 Task: Add an event with the title Webinar: Advanced Google AdWords Campaign Strategies, date '2024/05/12', time 7:30 AM to 9:30 AMand add a description: The session will begin with a brief overview of the current state of transportation and its environmental implications, emphasizing the need for transformative changes. We will then delve into a series of brainstorming exercises designed to spark innovation and encourage out-of-the-box thinking.Select event color  Basil . Add location for the event as: 456 Museumplein, Amsterdam, Netherlands, logged in from the account softage.5@softage.netand send the event invitation to softage.4@softage.net and softage.6@softage.net. Set a reminder for the event Daily
Action: Mouse moved to (911, 66)
Screenshot: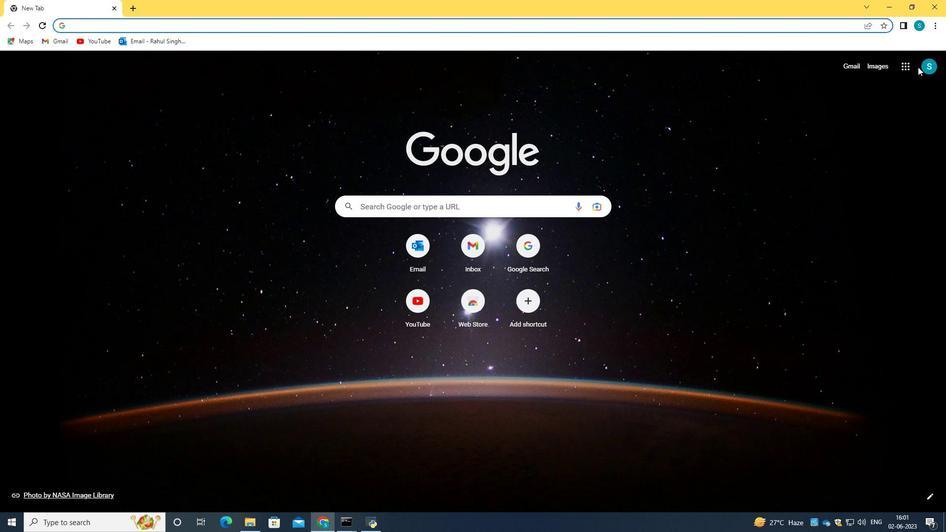 
Action: Mouse pressed left at (911, 66)
Screenshot: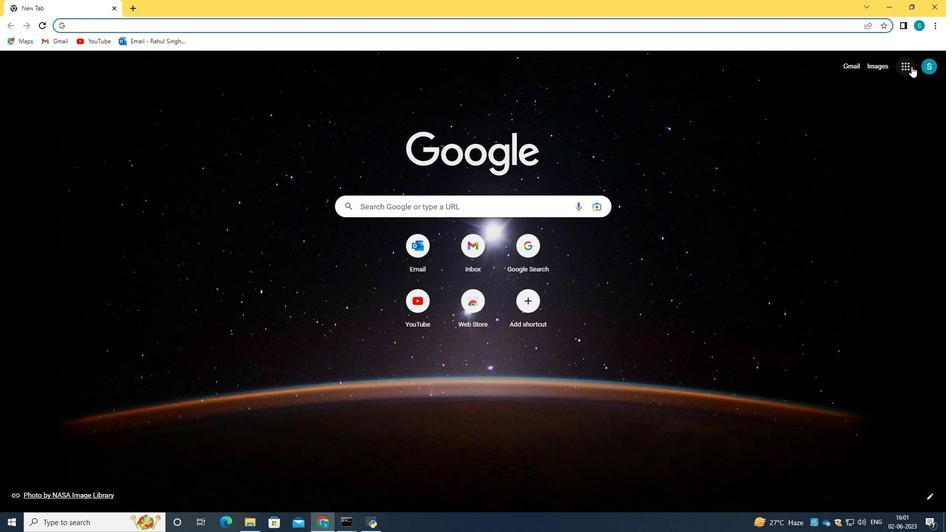 
Action: Mouse moved to (820, 202)
Screenshot: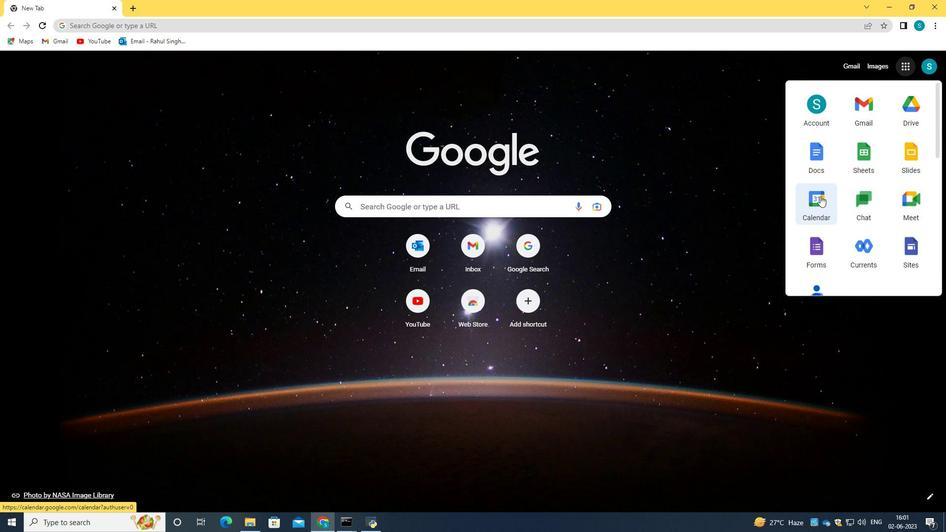 
Action: Mouse pressed left at (820, 202)
Screenshot: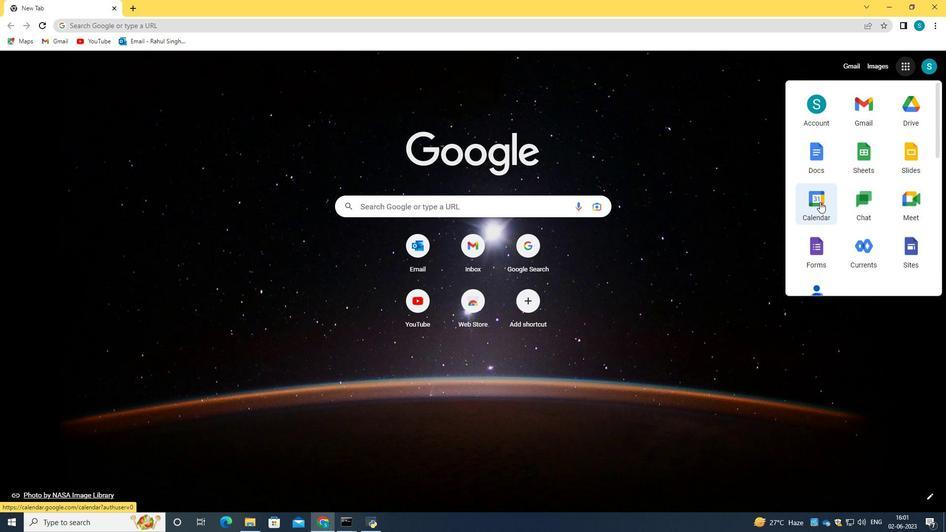 
Action: Mouse moved to (50, 104)
Screenshot: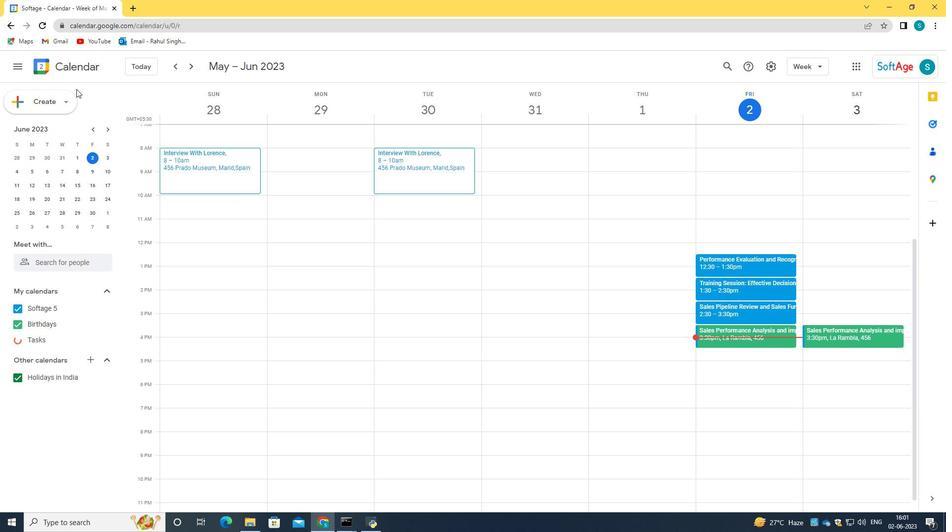 
Action: Mouse pressed left at (50, 104)
Screenshot: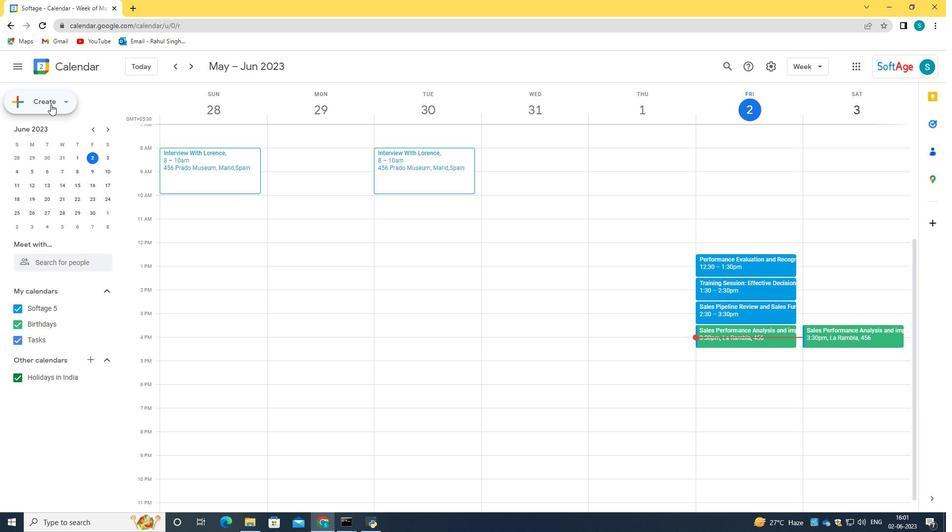 
Action: Mouse moved to (63, 134)
Screenshot: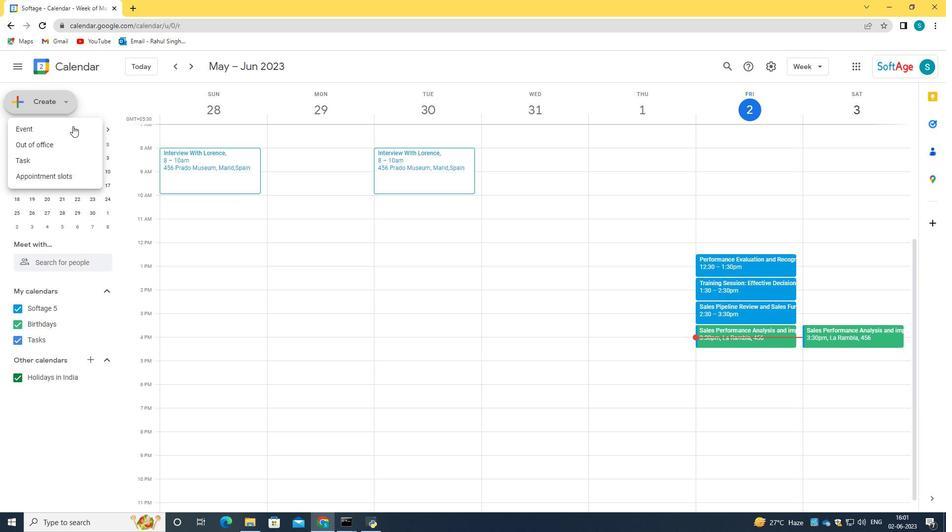 
Action: Mouse pressed left at (63, 134)
Screenshot: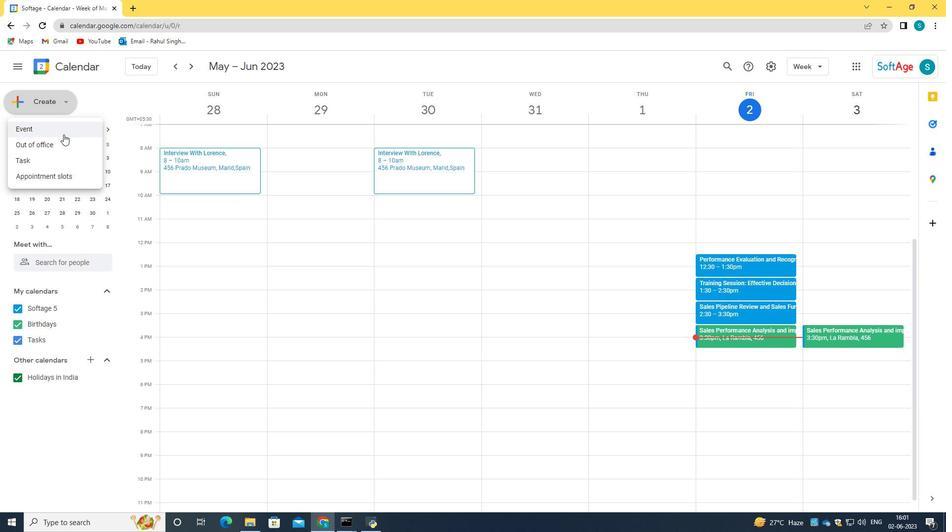 
Action: Mouse moved to (537, 188)
Screenshot: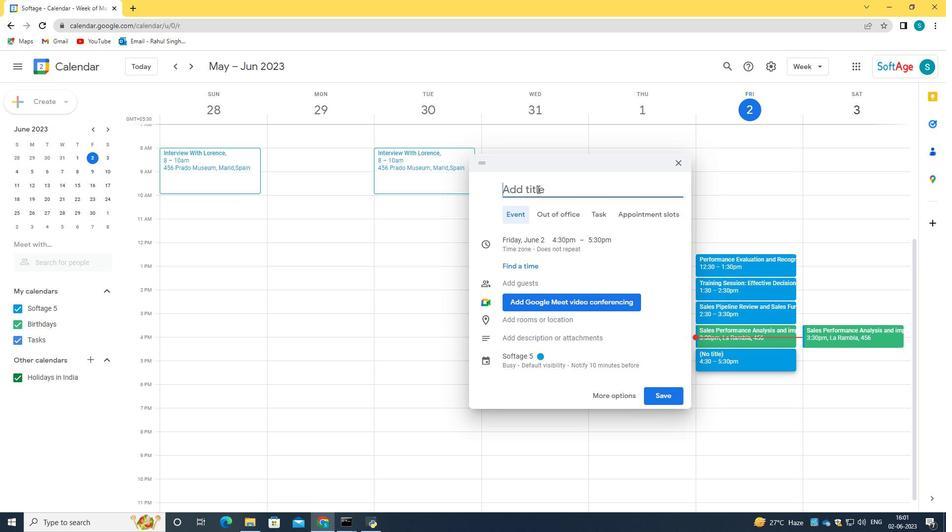 
Action: Key pressed <Key.caps_lock>W<Key.caps_lock>ebinat<Key.backspace>r<Key.shift_r>:<Key.space><Key.caps_lock>A<Key.caps_lock>dvanced<Key.space><Key.caps_lock>G<Key.caps_lock>oogle<Key.space><Key.caps_lock>A<Key.caps_lock>dwords<Key.space><Key.caps_lock>C<Key.caps_lock>ampaign<Key.space><Key.caps_lock>S<Key.caps_lock>trategies
Screenshot: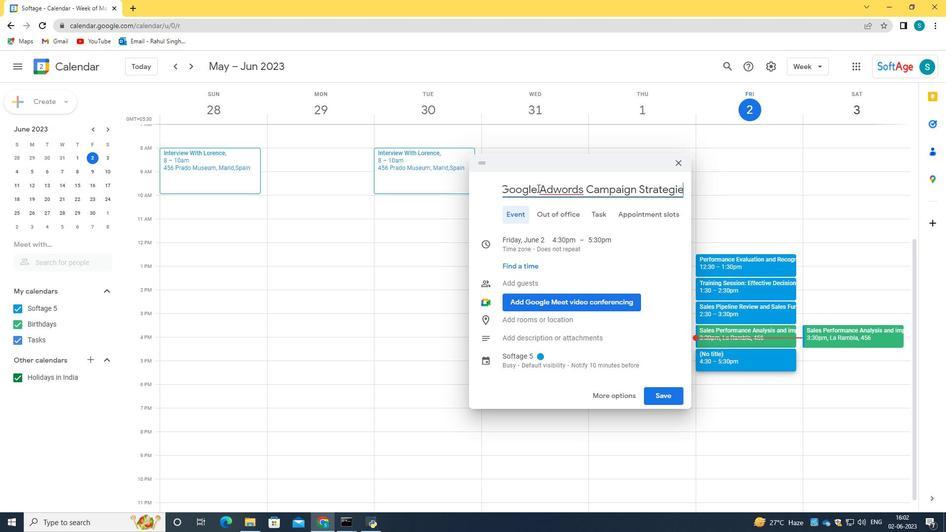 
Action: Mouse moved to (604, 390)
Screenshot: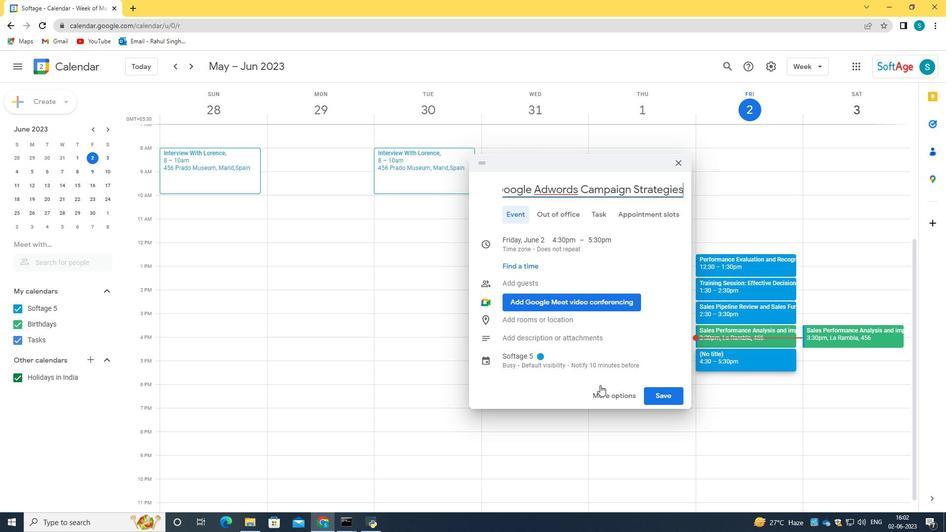 
Action: Mouse pressed left at (604, 390)
Screenshot: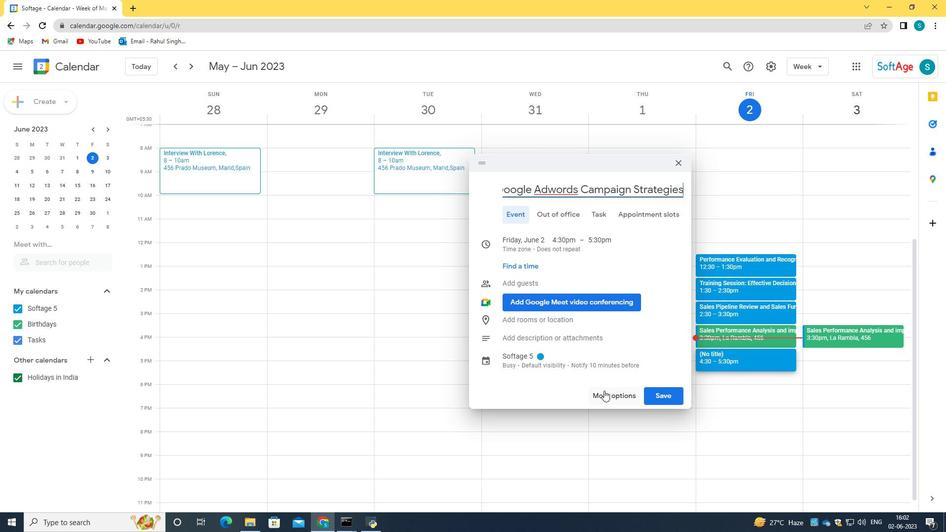 
Action: Mouse moved to (56, 101)
Screenshot: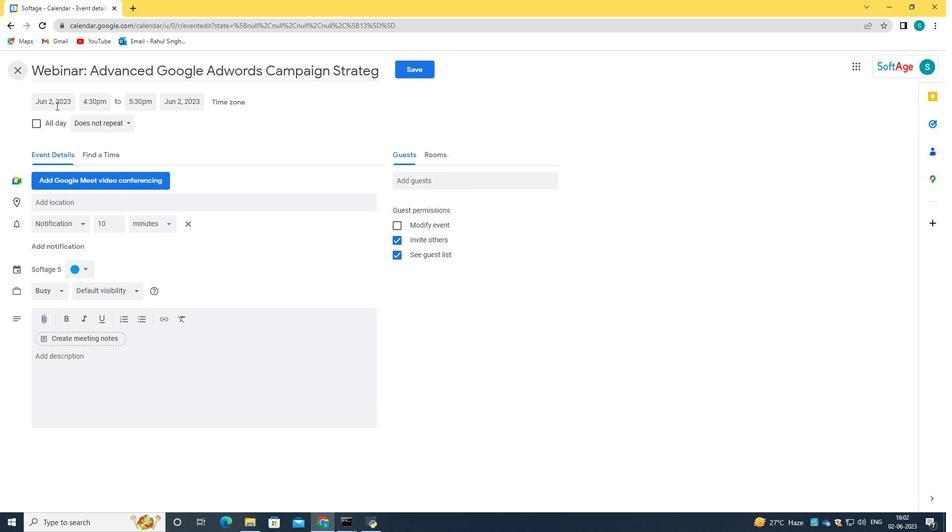 
Action: Mouse pressed left at (56, 101)
Screenshot: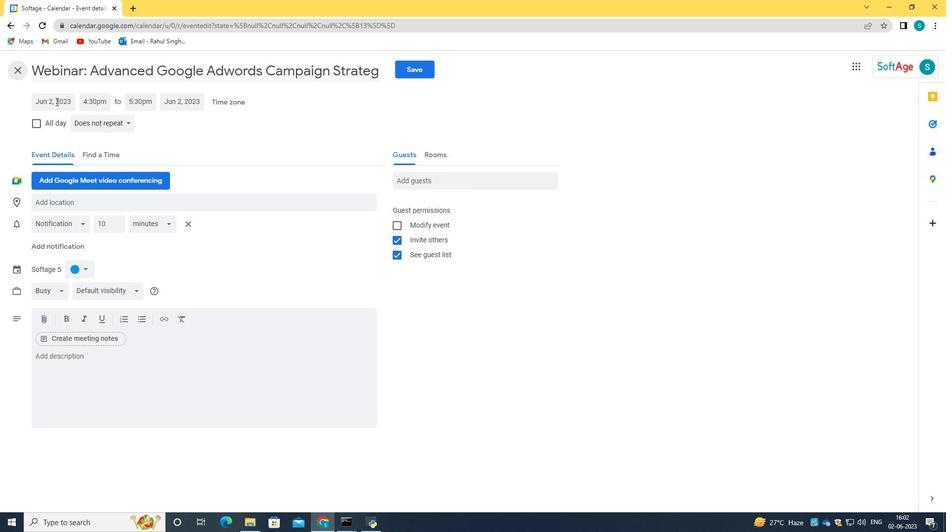 
Action: Key pressed 2024/05/12<Key.tab>7<Key.shift_r>:30am`<Key.backspace><Key.tab>9<Key.shift_r>:30qam<Key.enter>
Screenshot: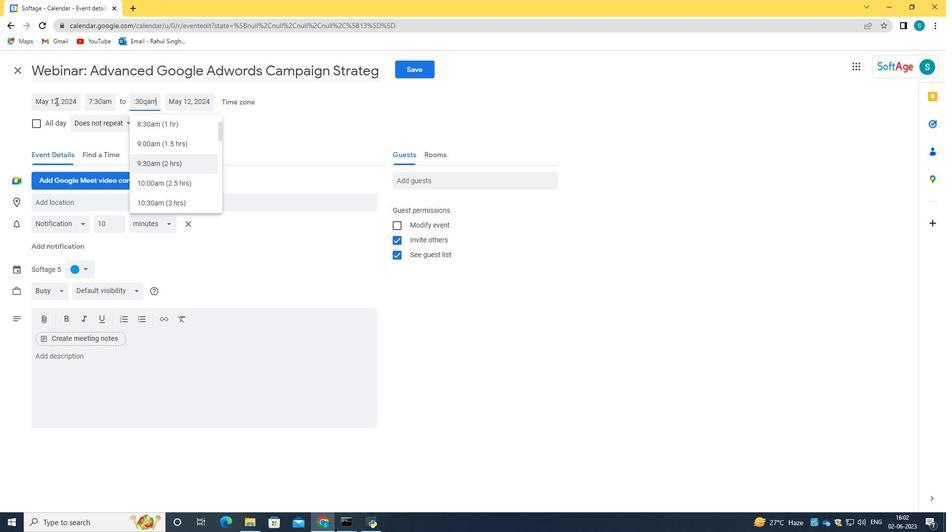 
Action: Mouse moved to (106, 370)
Screenshot: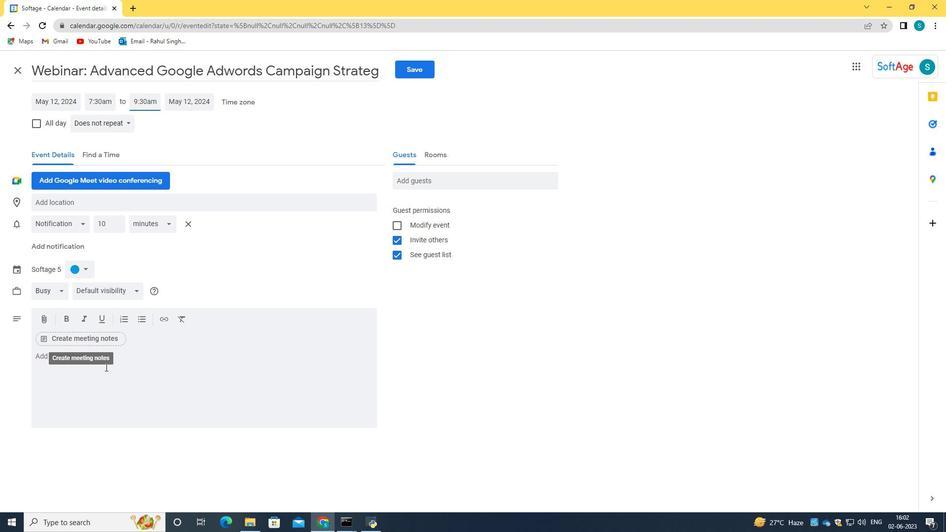 
Action: Mouse pressed left at (106, 370)
Screenshot: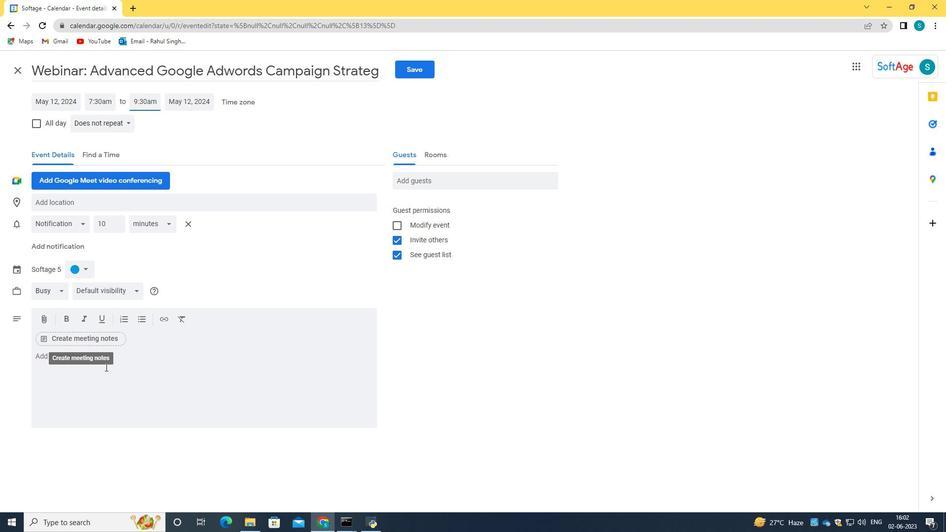 
Action: Key pressed <Key.caps_lock>T<Key.caps_lock>he<Key.space>session<Key.space>will<Key.space>begin<Key.space>with<Key.space>t<Key.backspace>a<Key.space>brief<Key.space>overview<Key.space>of<Key.space>the<Key.space>current<Key.space>statate<Key.space><Key.backspace><Key.backspace><Key.backspace><Key.backspace>e<Key.space>of<Key.space>transportation<Key.space>and<Key.space>its<Key.space>i<Key.backspace>environmental<Key.space>implications,<Key.space>emphasizing<Key.space>the<Key.space>need<Key.space>for<Key.space>transformative<Key.space>changes.<Key.space><Key.caps_lock>W<Key.caps_lock>e<Key.space>will<Key.space>then<Key.space>delve<Key.space>into<Key.space>a<Key.space>series<Key.space>of<Key.space>brainstorming<Key.space>exercises<Key.space>desingned<Key.space>=<Key.backspace><Key.backspace><Key.backspace><Key.backspace><Key.backspace>ed<Key.space><Key.backspace><Key.backspace><Key.backspace><Key.backspace><Key.backspace><Key.backspace>igned<Key.space><Key.space><Key.backspace>to<Key.space>spark<Key.space>inni<Key.backspace>ovation<Key.space>and<Key.space>encourage<Key.space>out<Key.space><Key.backspace>-of<Key.space><Key.backspace>-the<Key.space><Key.backspace>-boz<Key.space>think<Key.backspace><Key.backspace><Key.backspace><Key.backspace><Key.backspace><Key.backspace>x<Key.backspace><Key.backspace>x<Key.space>thinking.
Screenshot: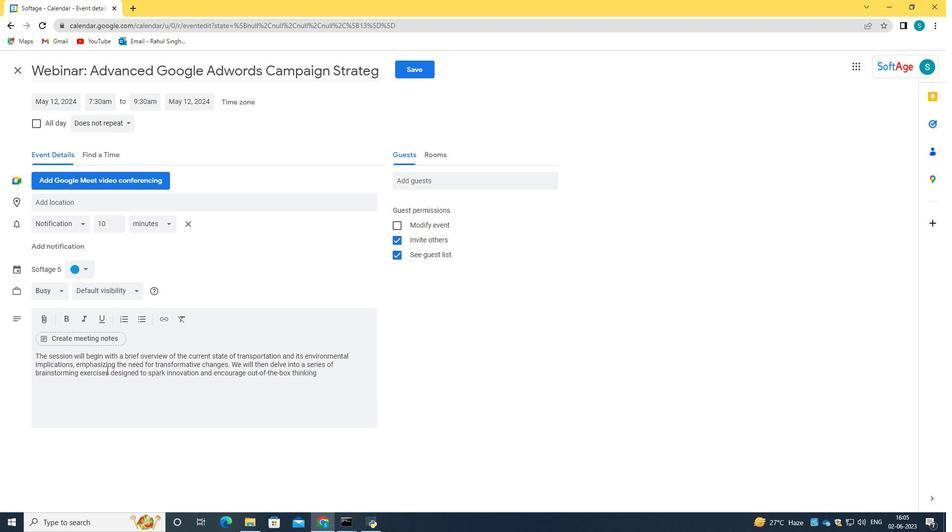 
Action: Mouse moved to (81, 269)
Screenshot: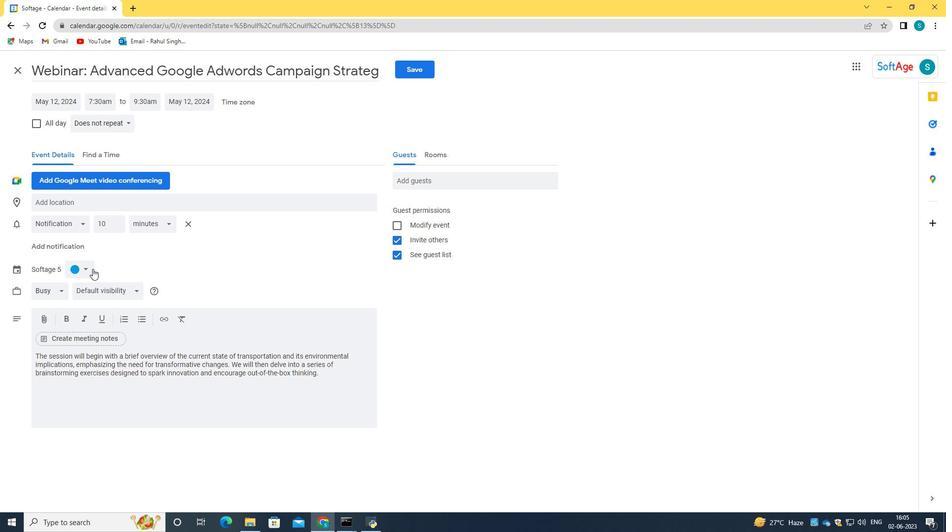 
Action: Mouse pressed left at (81, 269)
Screenshot: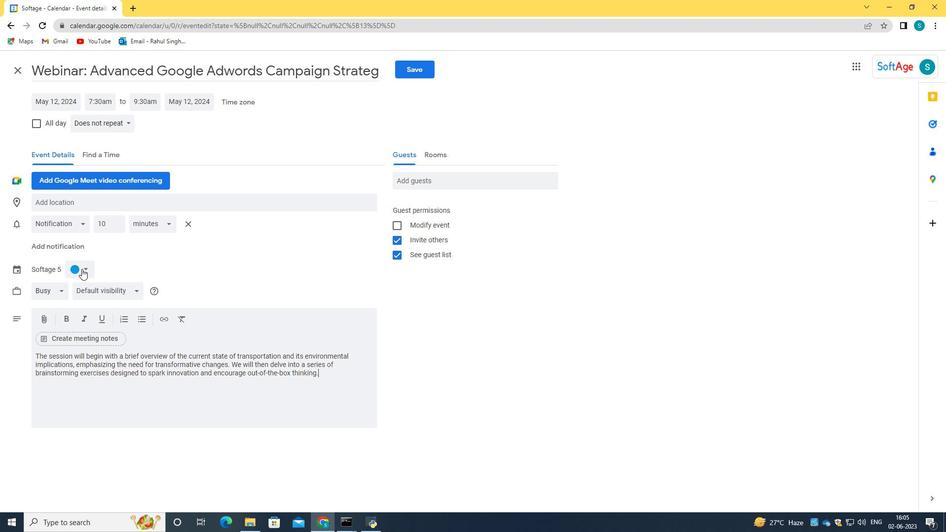 
Action: Mouse moved to (88, 294)
Screenshot: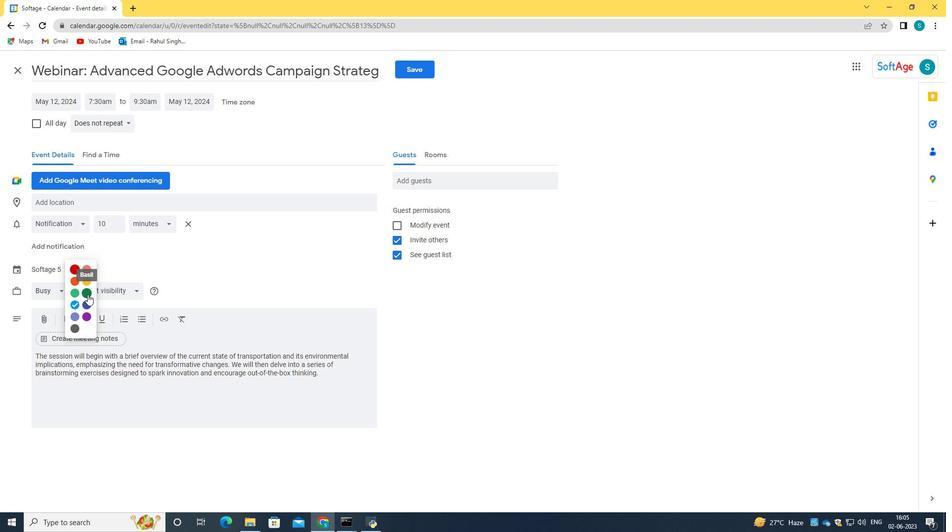 
Action: Mouse pressed left at (88, 294)
Screenshot: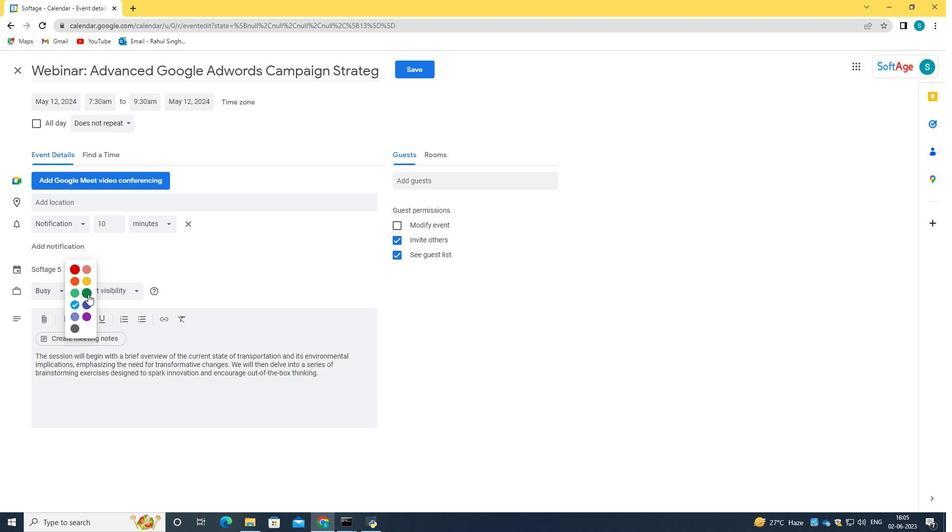 
Action: Mouse moved to (115, 204)
Screenshot: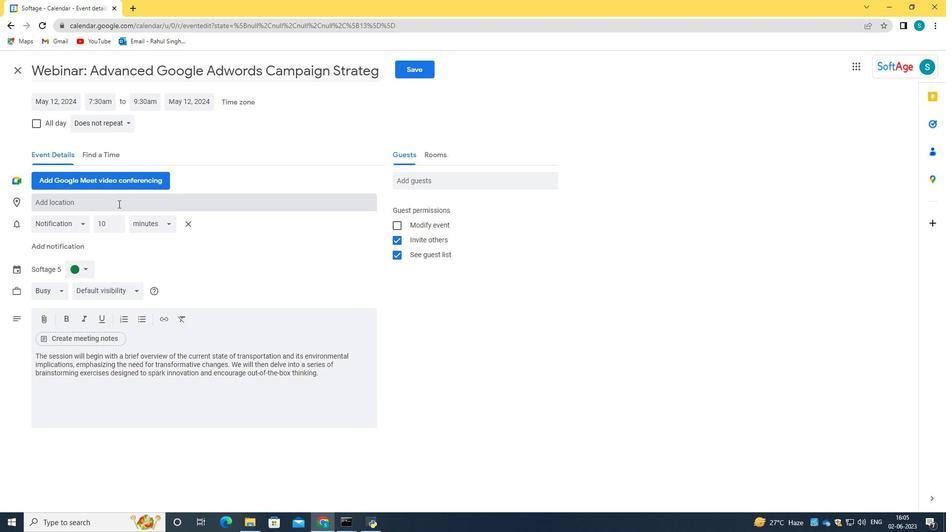 
Action: Mouse pressed left at (115, 204)
Screenshot: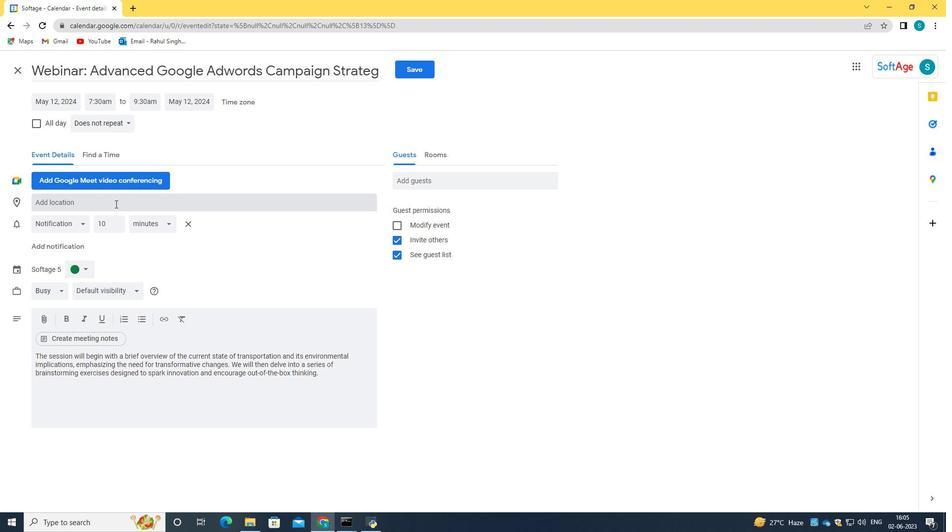 
Action: Key pressed 456<Key.space><Key.caps_lock>M<Key.caps_lock>useumplein,<Key.space>=<Key.backspace><Key.backspace>
Screenshot: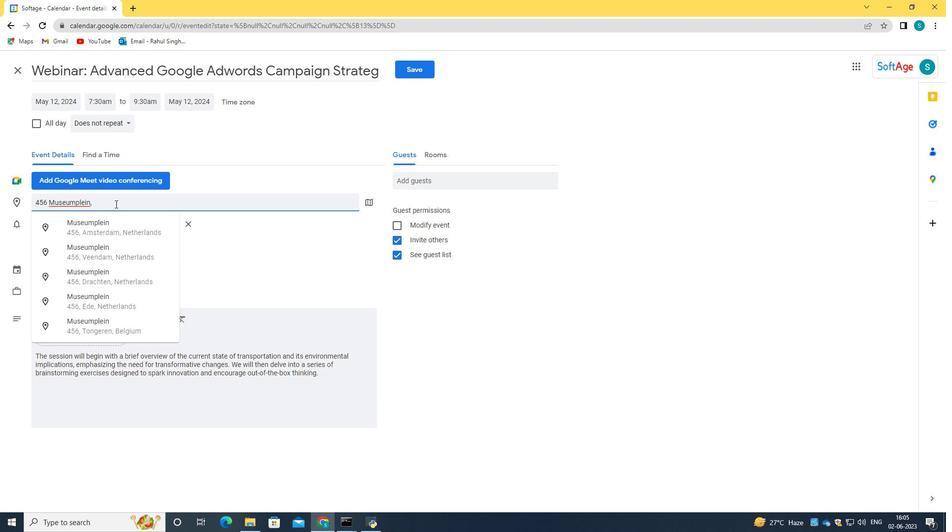 
Action: Mouse moved to (98, 227)
Screenshot: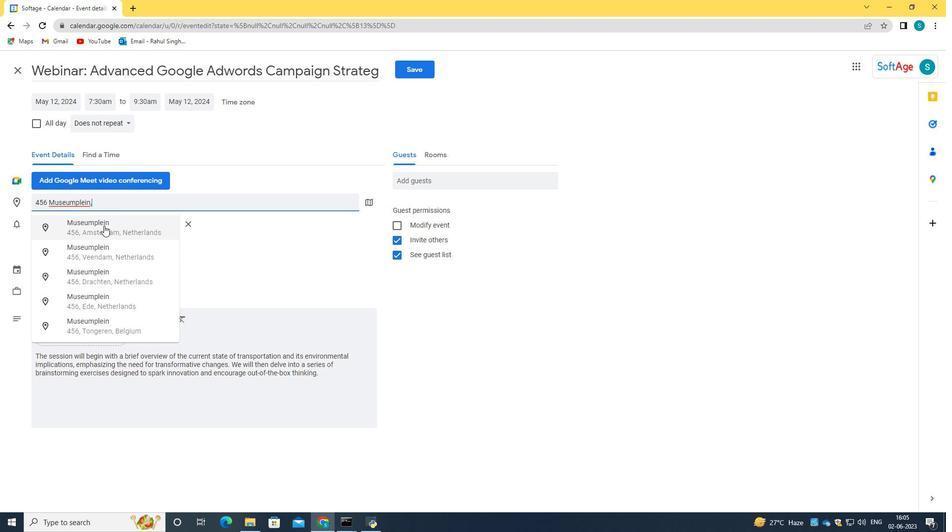 
Action: Mouse pressed left at (98, 227)
Screenshot: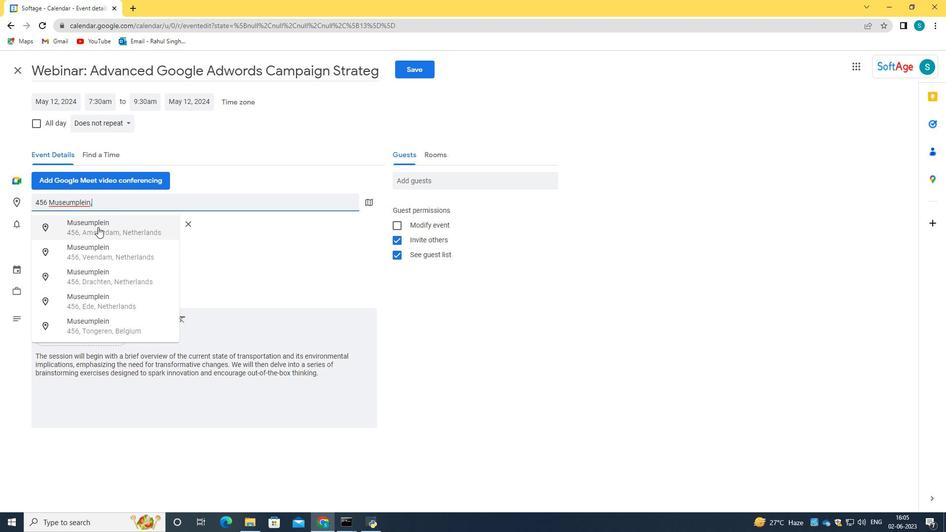 
Action: Mouse moved to (488, 182)
Screenshot: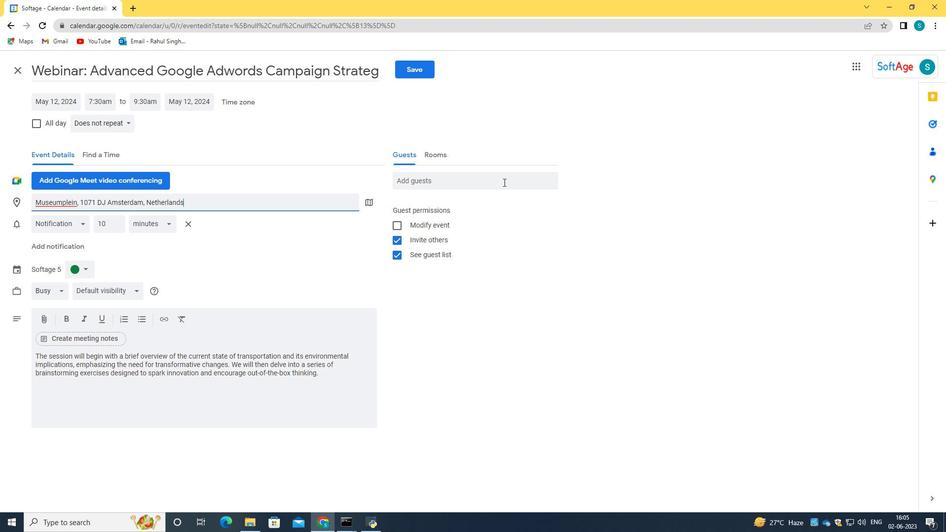 
Action: Mouse pressed left at (488, 182)
Screenshot: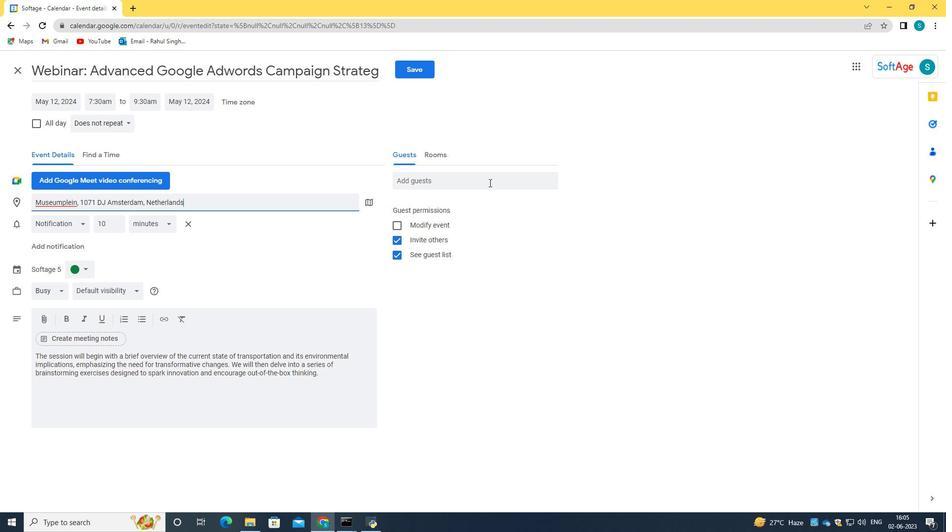 
Action: Mouse moved to (487, 183)
Screenshot: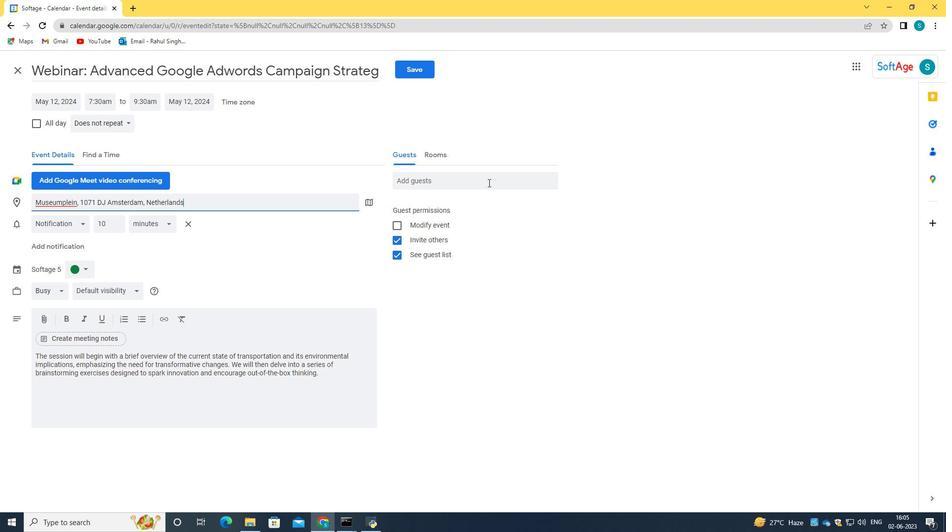 
Action: Key pressed <Key.caps_lock><Key.caps_lock>softage.5<Key.shift>@softage.net<Key.tab>
Screenshot: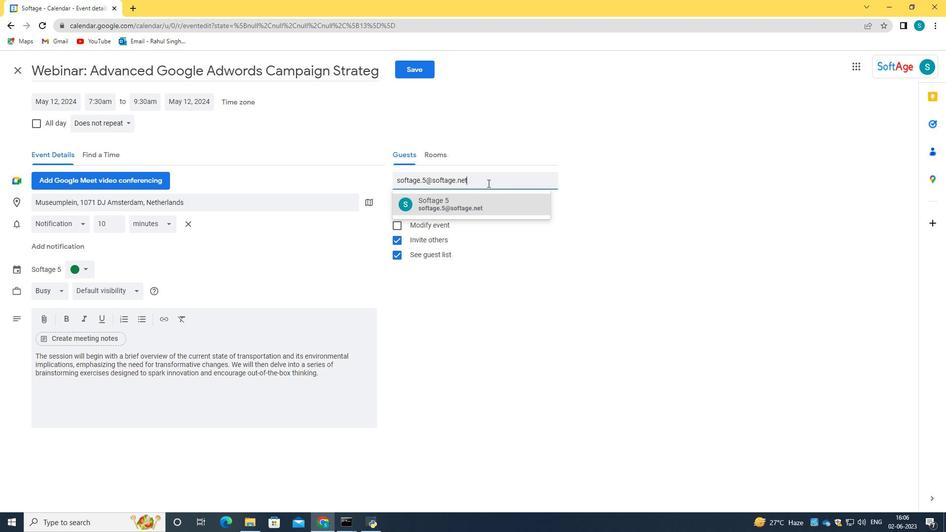 
Action: Mouse moved to (448, 183)
Screenshot: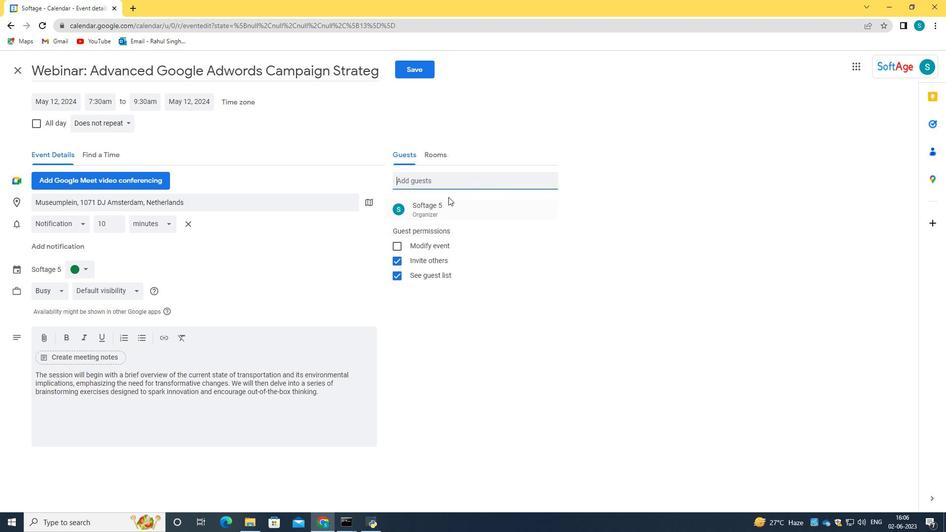 
Action: Mouse pressed left at (448, 183)
Screenshot: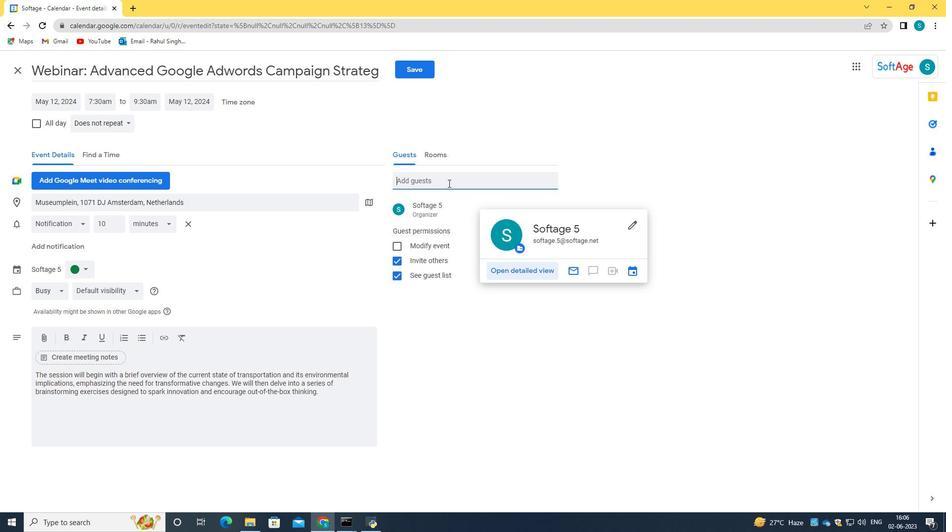 
Action: Key pressed softage.4<Key.shift>@softage/<Key.backspace>.m<Key.backspace>nm<Key.backspace>net
Screenshot: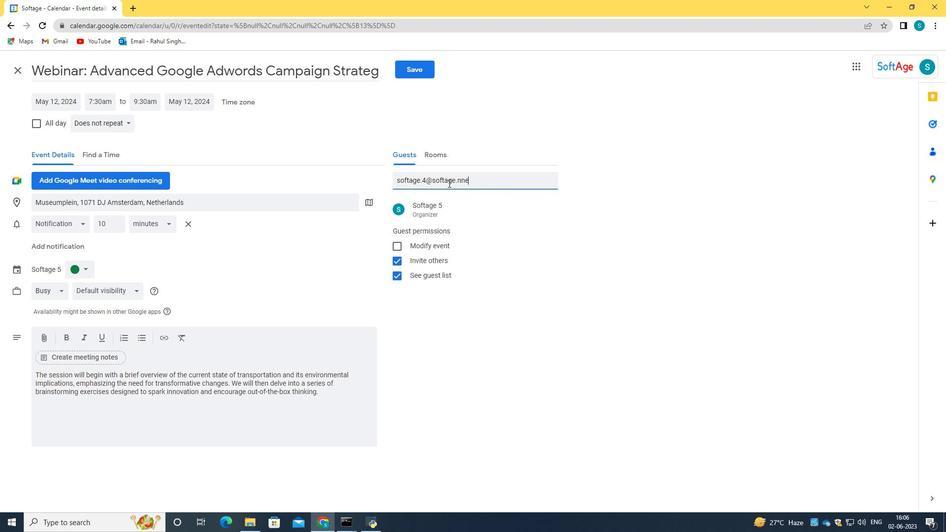 
Action: Mouse moved to (466, 180)
Screenshot: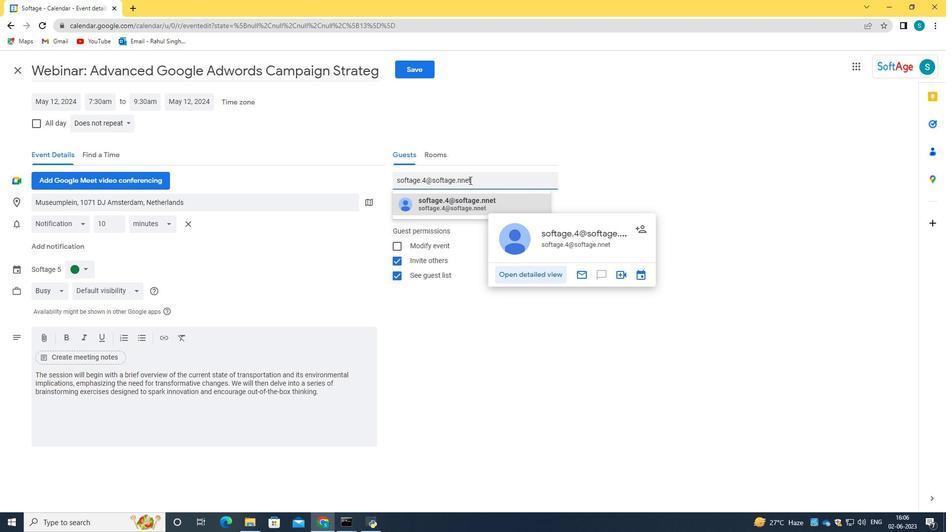 
Action: Mouse pressed left at (466, 180)
Screenshot: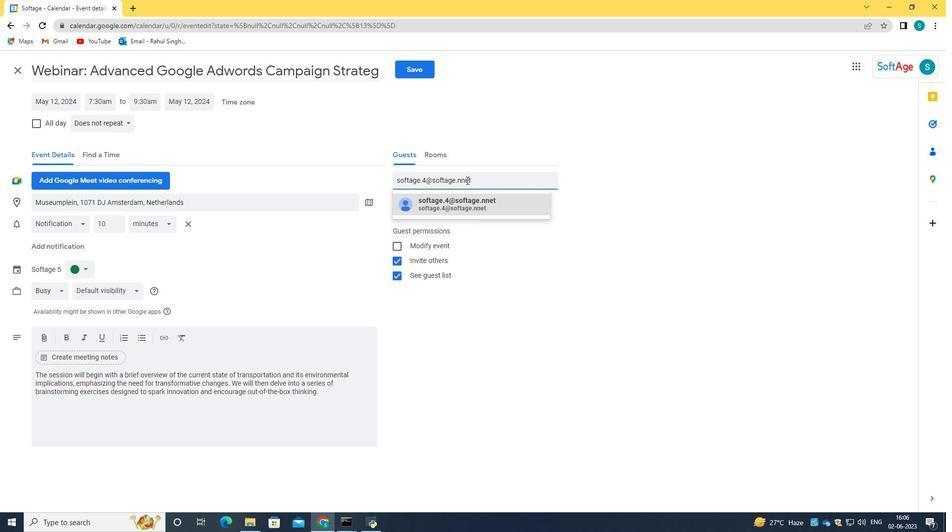 
Action: Mouse moved to (468, 180)
Screenshot: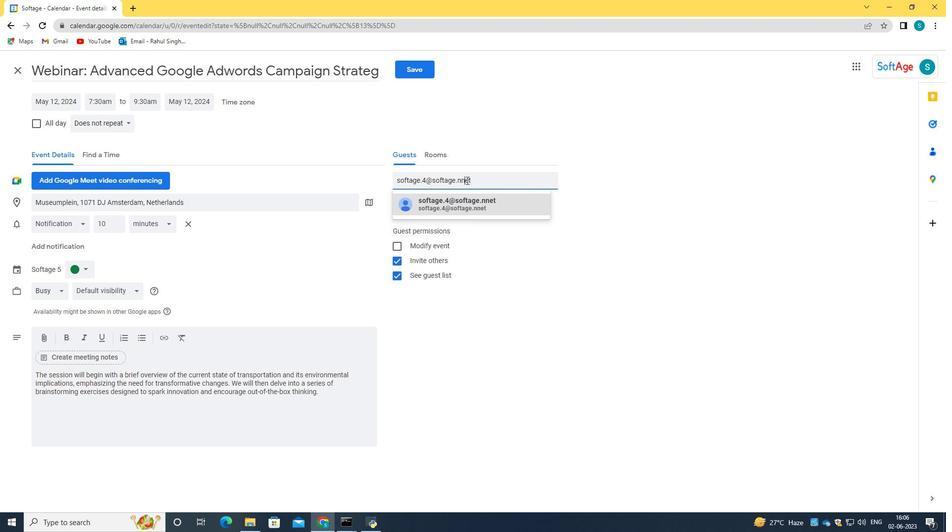 
Action: Key pressed <Key.backspace>
Screenshot: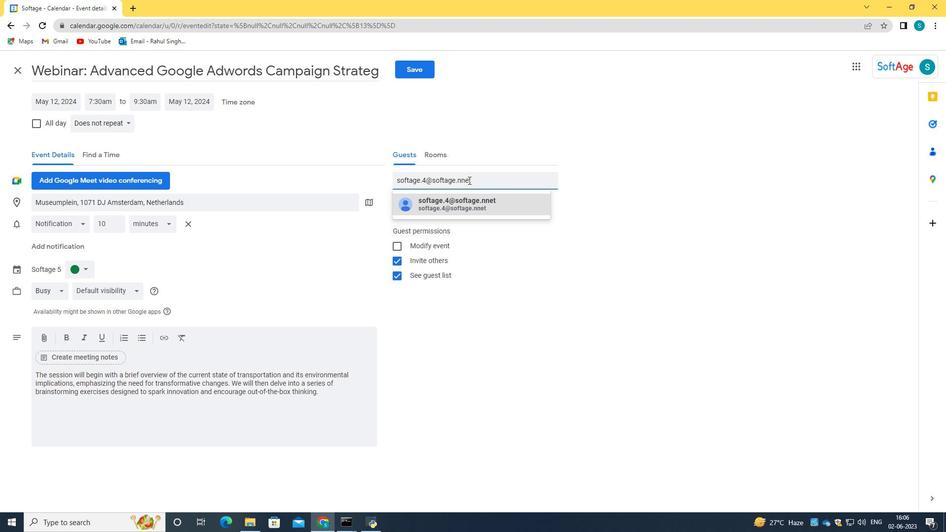 
Action: Mouse moved to (475, 199)
Screenshot: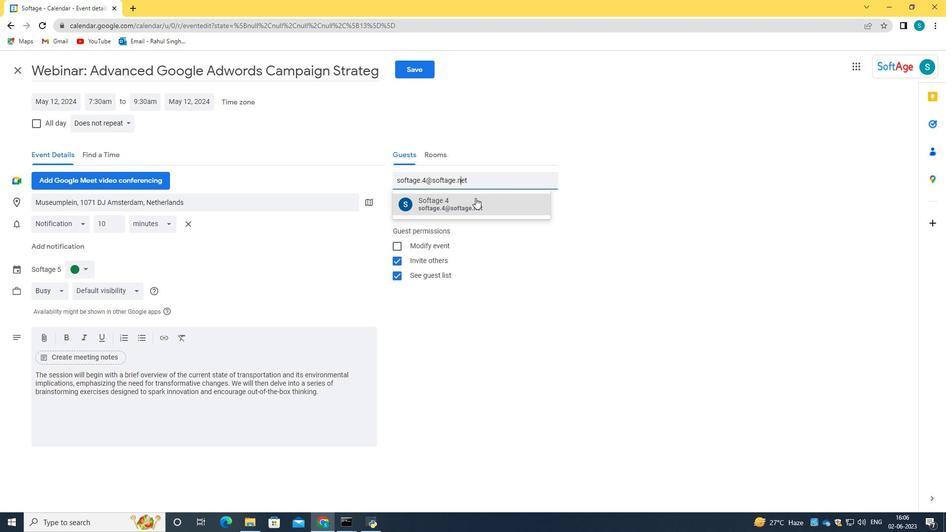 
Action: Mouse pressed left at (475, 199)
Screenshot: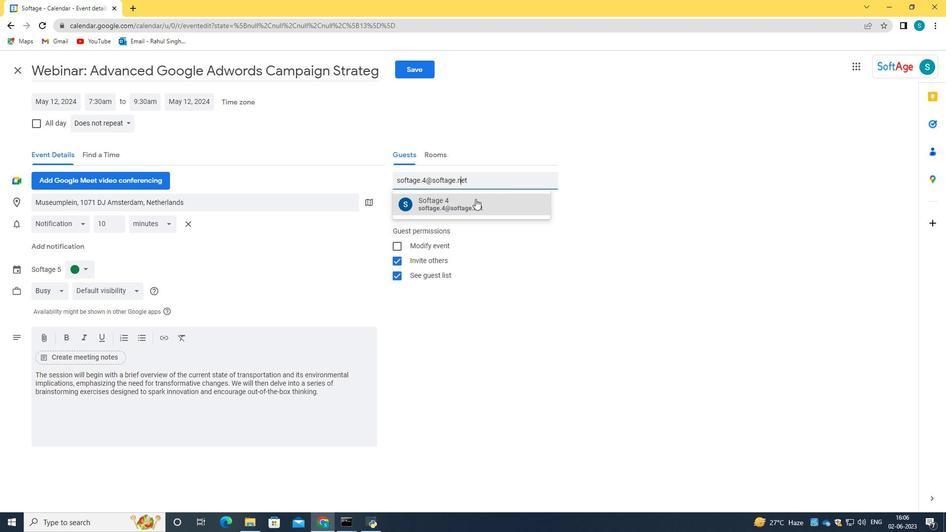 
Action: Mouse moved to (438, 178)
Screenshot: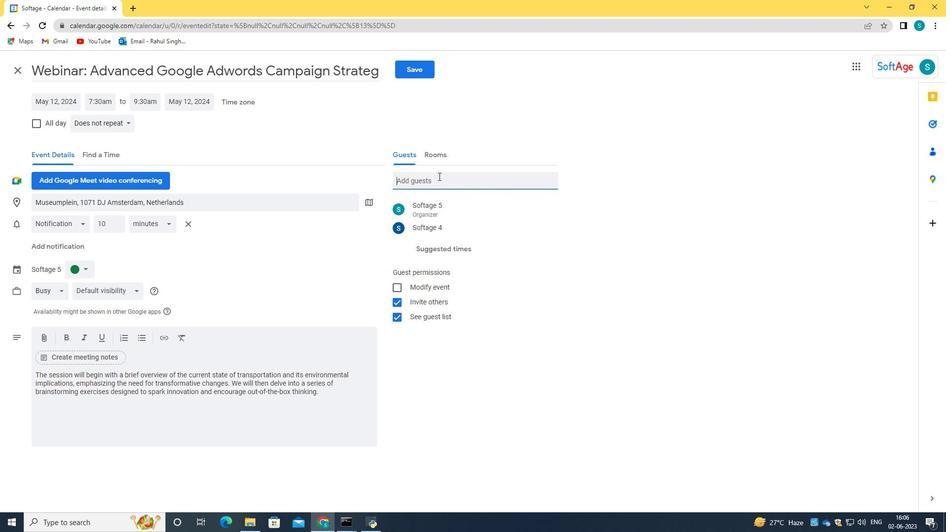 
Action: Mouse pressed left at (438, 178)
Screenshot: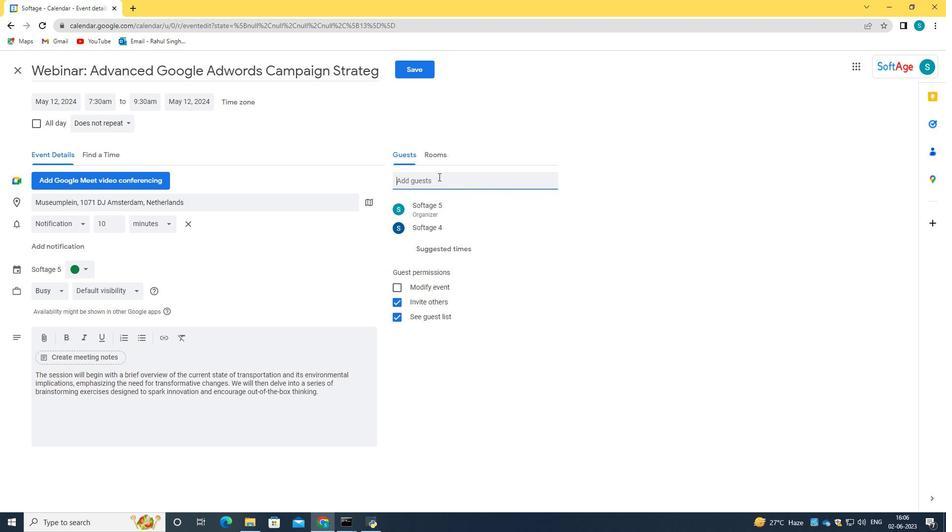 
Action: Key pressed softage.6<Key.shift>@softage.net
Screenshot: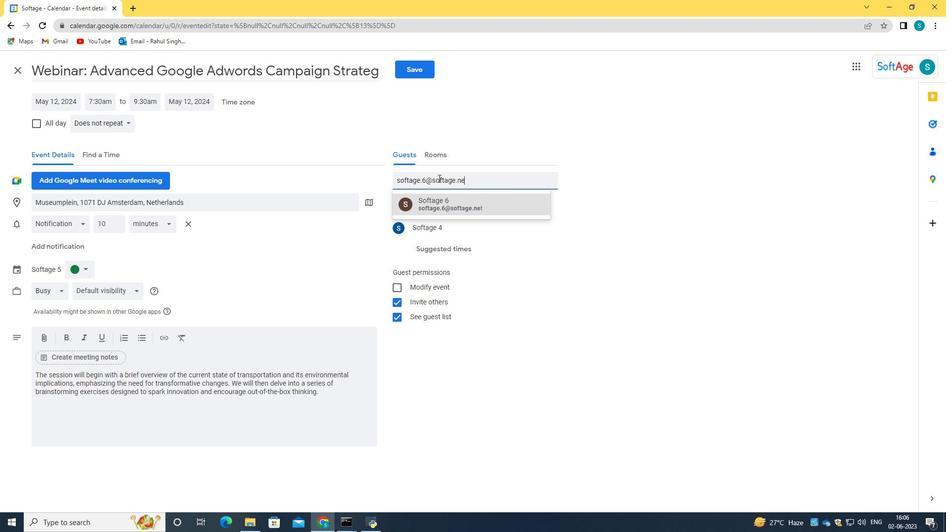 
Action: Mouse moved to (473, 208)
Screenshot: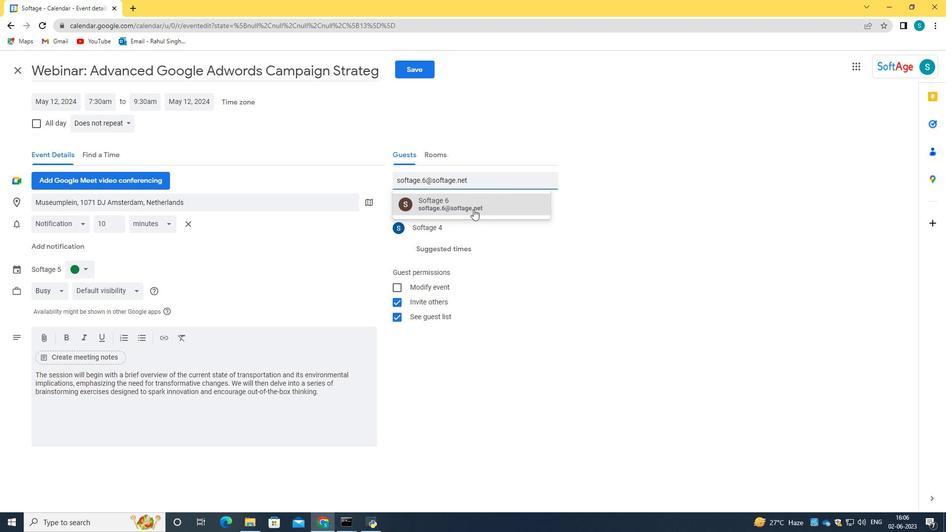 
Action: Mouse pressed left at (473, 208)
Screenshot: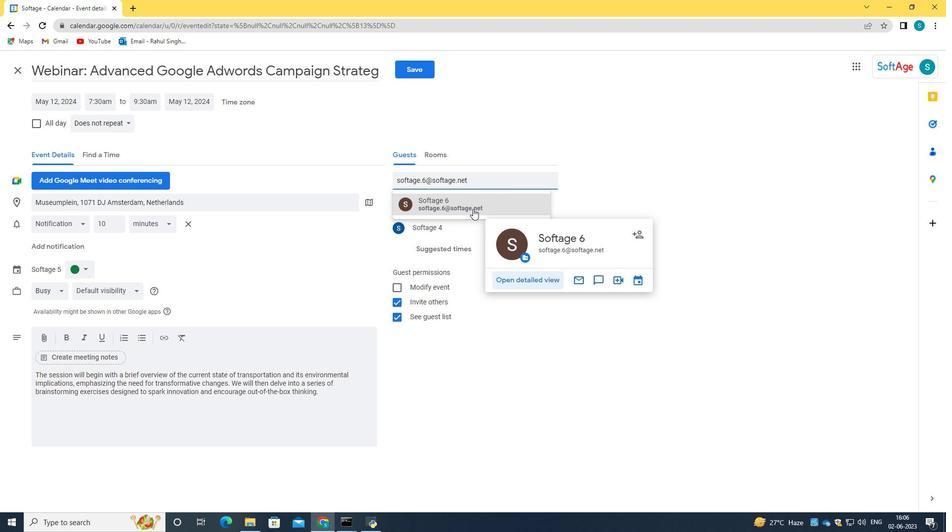 
Action: Mouse moved to (115, 121)
Screenshot: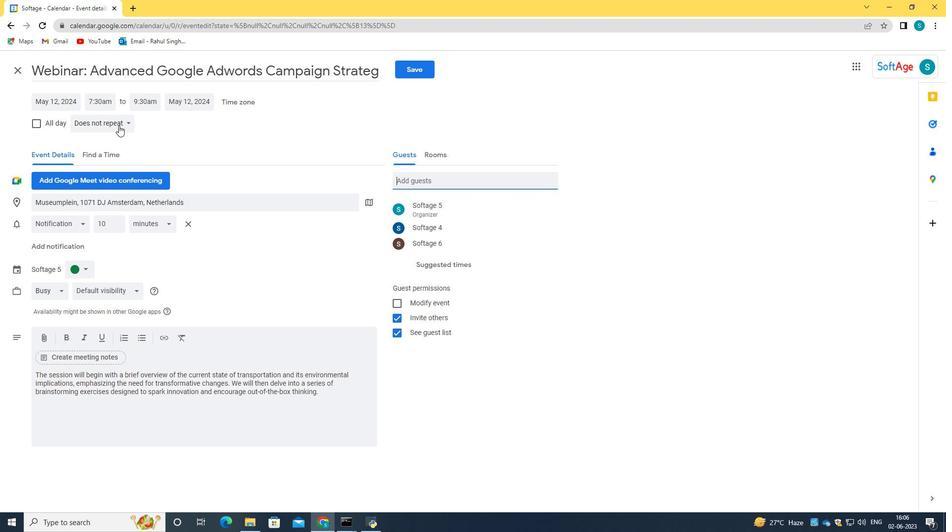 
Action: Mouse pressed left at (115, 121)
Screenshot: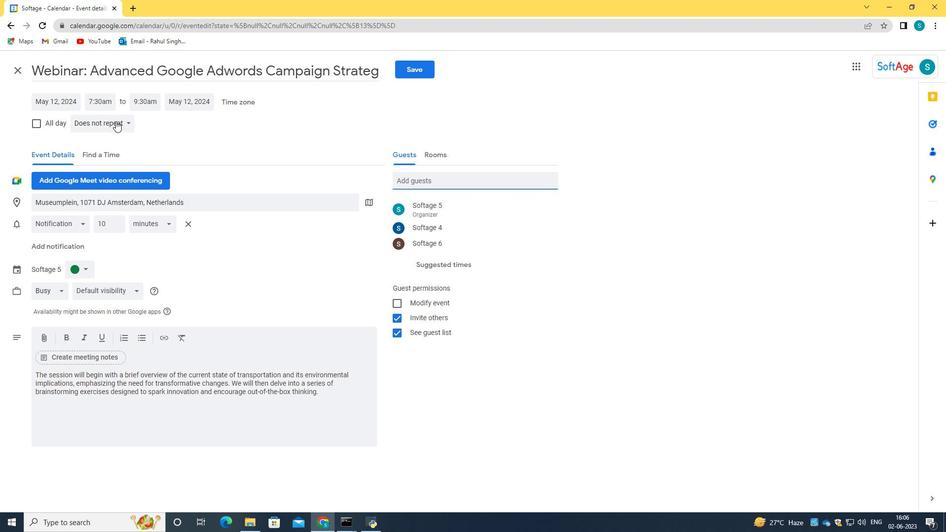 
Action: Mouse moved to (96, 145)
Screenshot: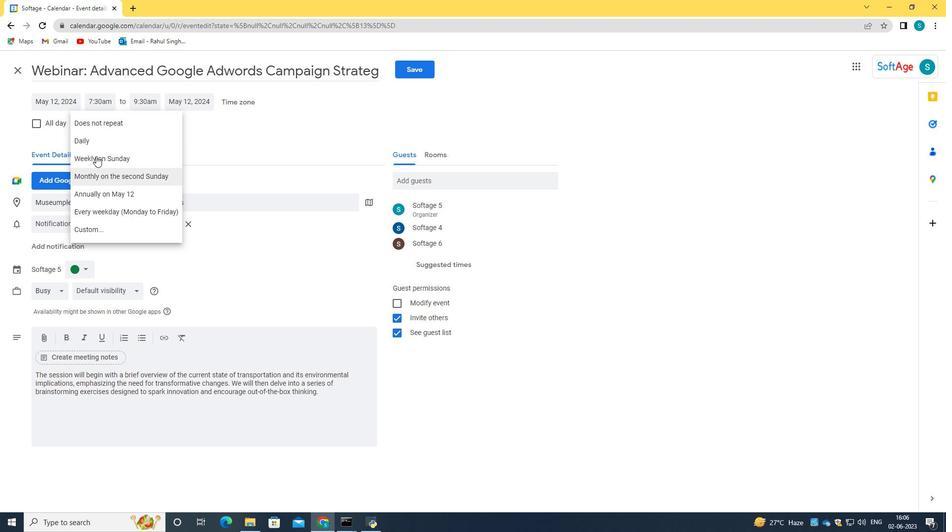 
Action: Mouse pressed left at (96, 145)
Screenshot: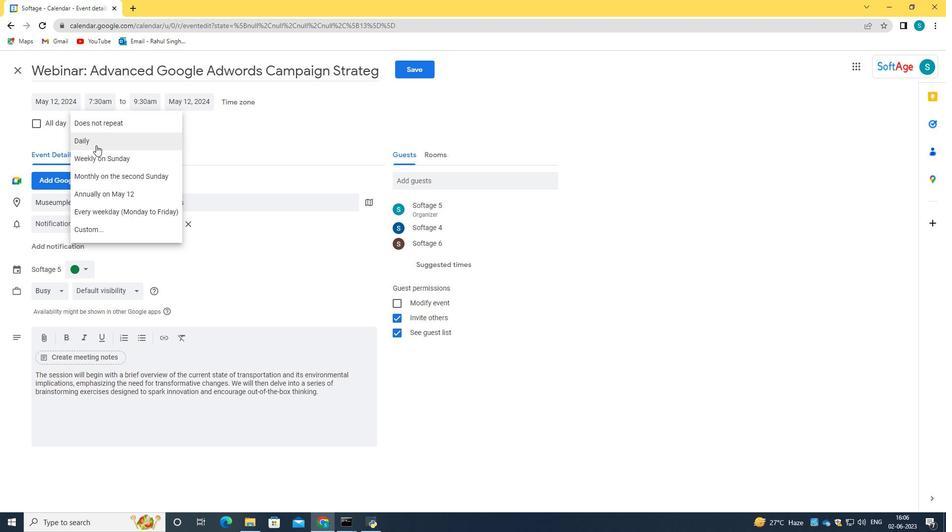 
Action: Mouse moved to (414, 76)
Screenshot: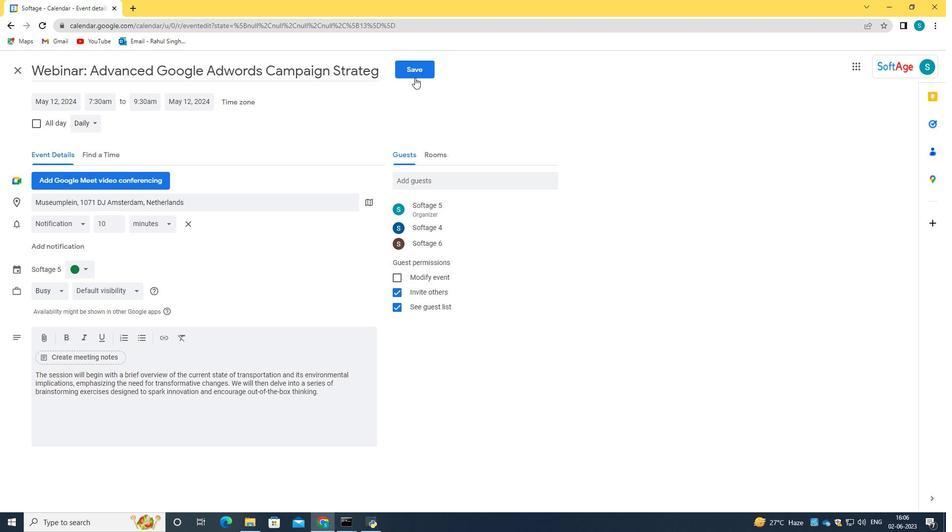 
Action: Mouse pressed left at (414, 76)
Screenshot: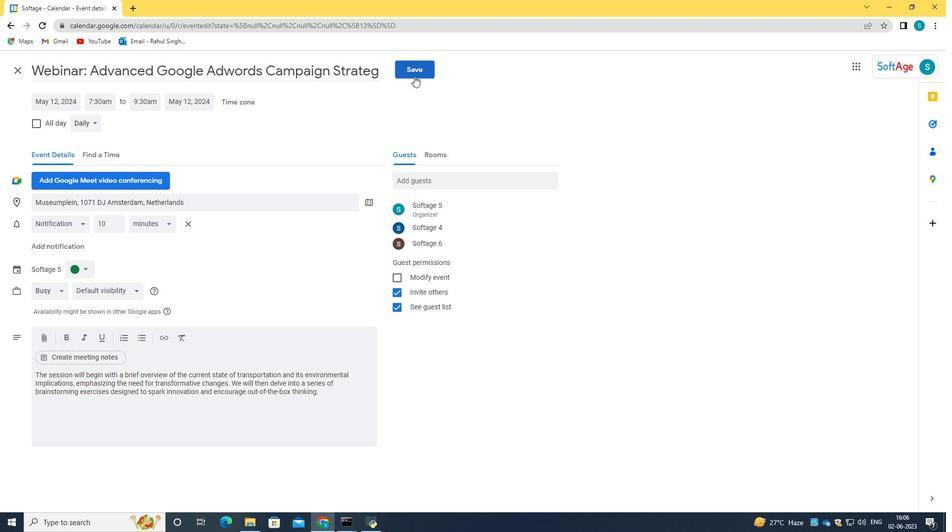 
Action: Mouse moved to (573, 308)
Screenshot: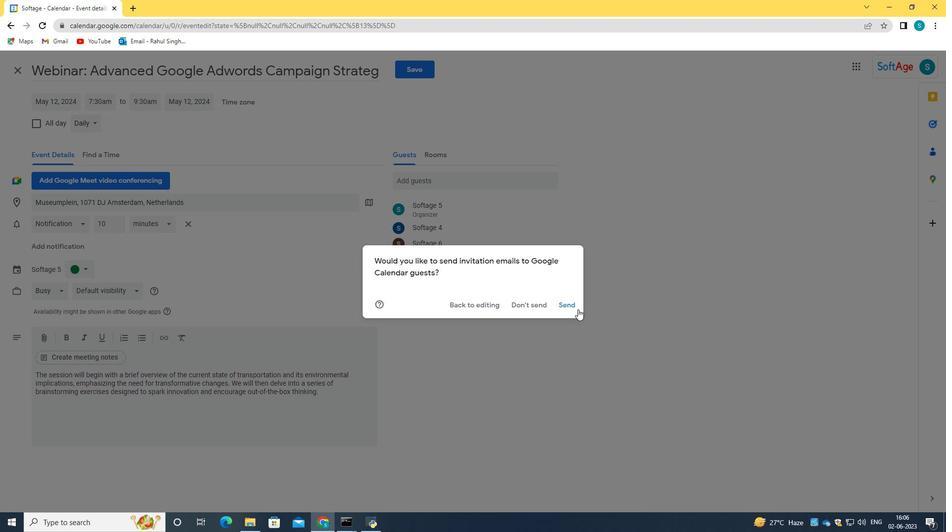 
Action: Mouse pressed left at (573, 308)
Screenshot: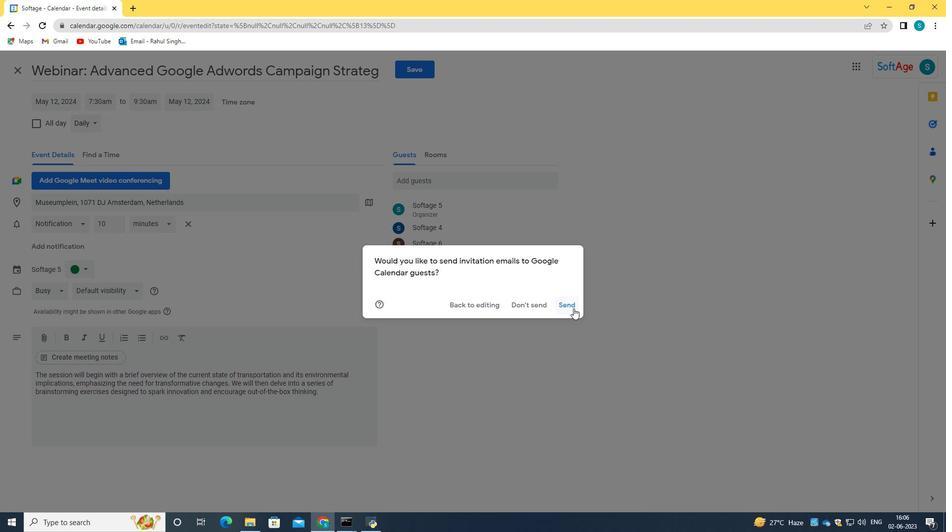 
Action: Mouse moved to (572, 307)
Screenshot: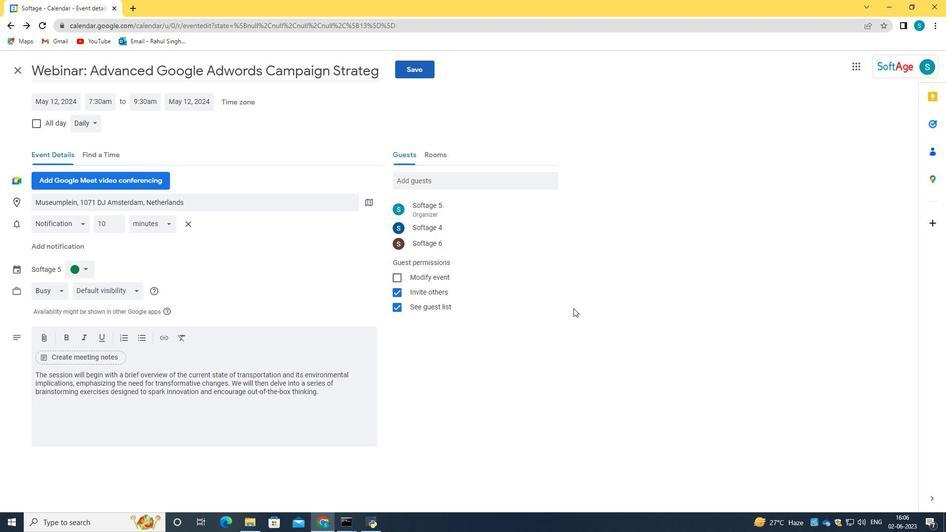 
